 Task: Add Primal Kitchen Vanilla Matcha Collagen Keto Latte to the cart.
Action: Mouse moved to (228, 117)
Screenshot: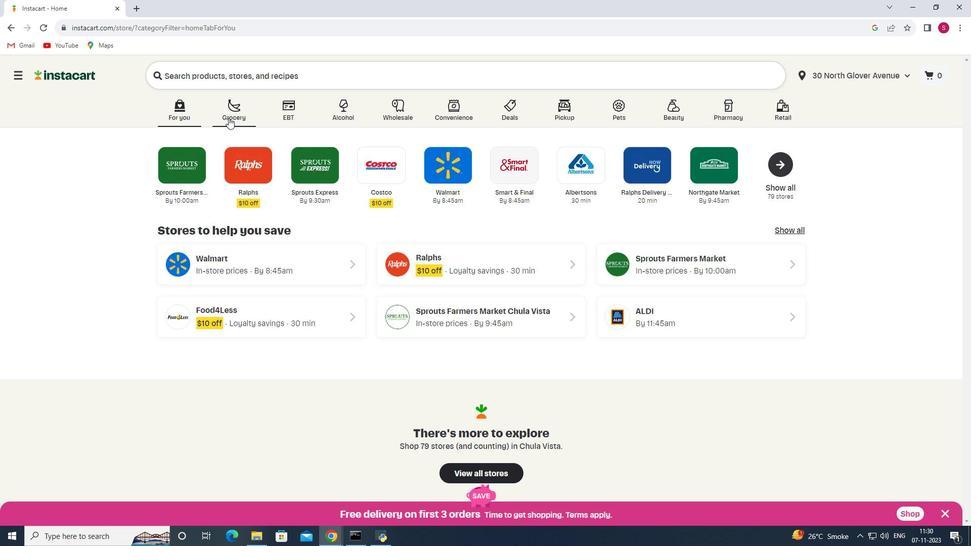 
Action: Mouse pressed left at (228, 117)
Screenshot: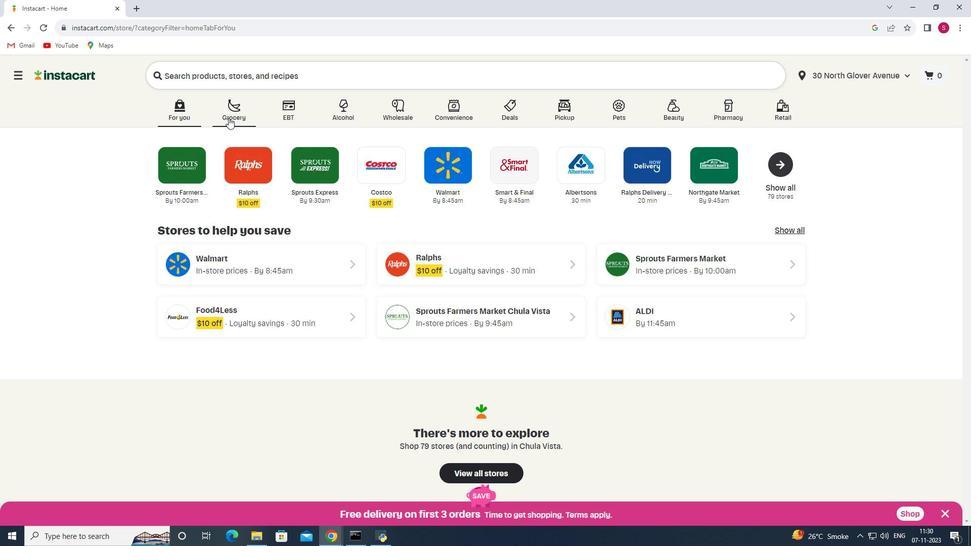 
Action: Mouse moved to (239, 286)
Screenshot: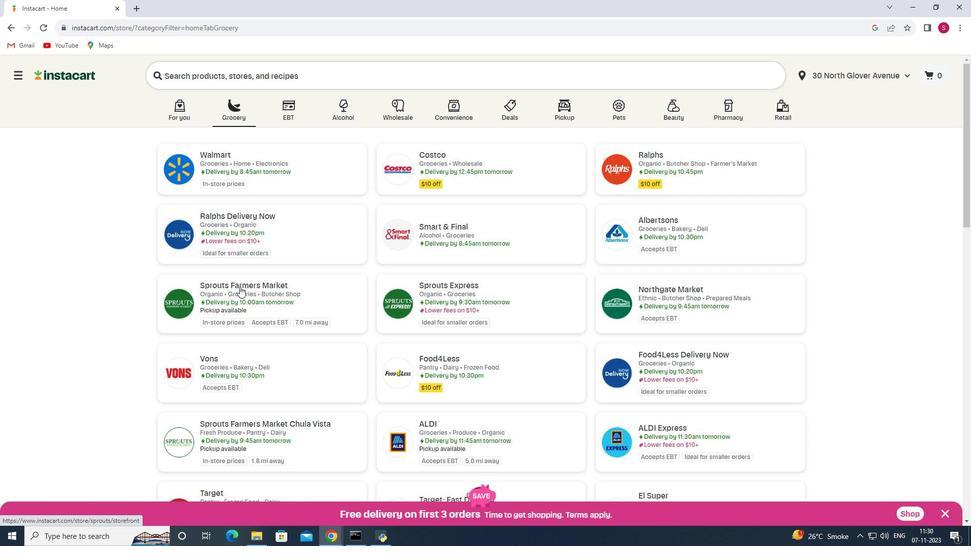 
Action: Mouse pressed left at (239, 286)
Screenshot: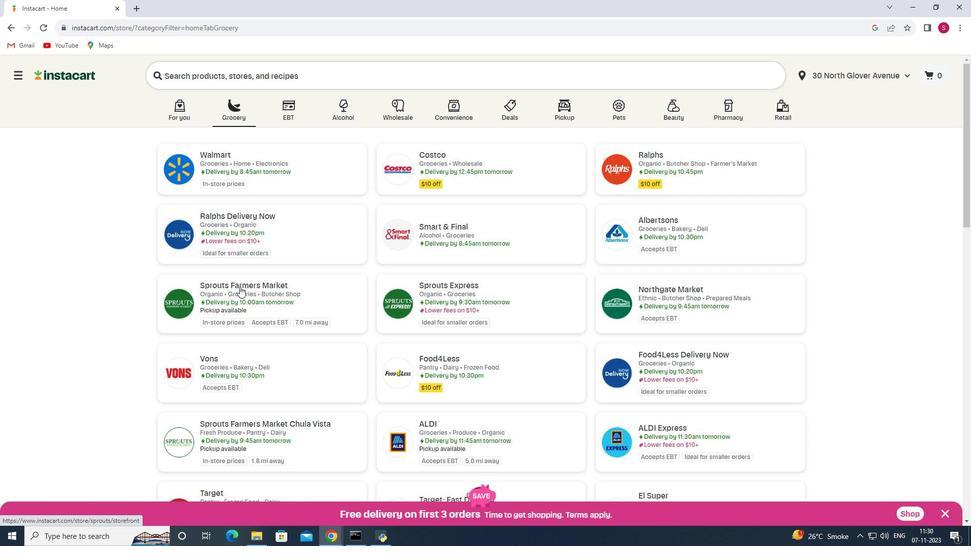
Action: Mouse moved to (71, 288)
Screenshot: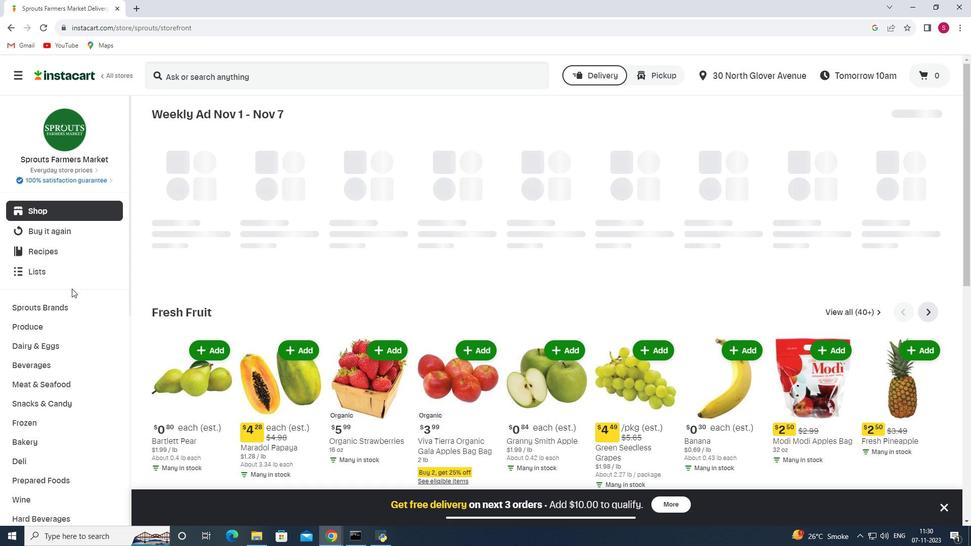
Action: Mouse scrolled (71, 288) with delta (0, 0)
Screenshot: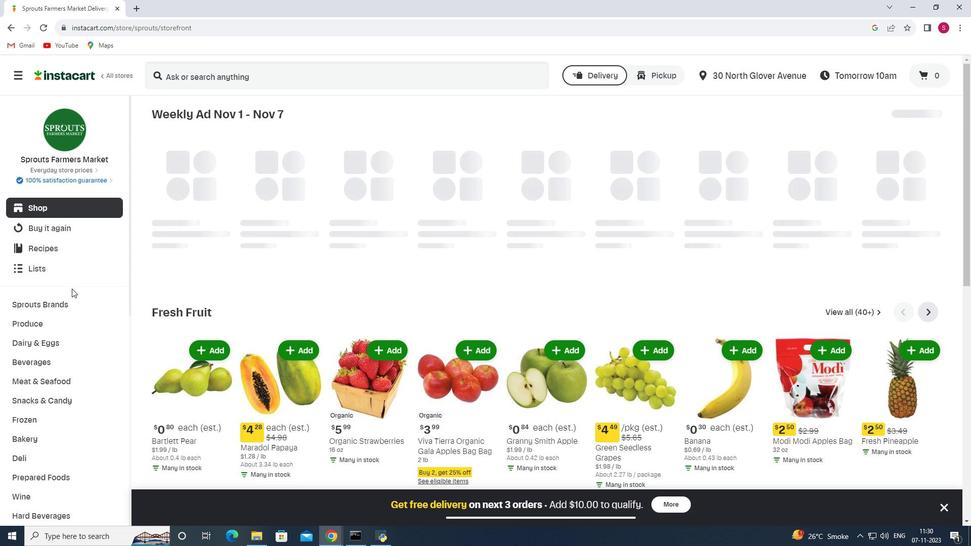 
Action: Mouse scrolled (71, 288) with delta (0, 0)
Screenshot: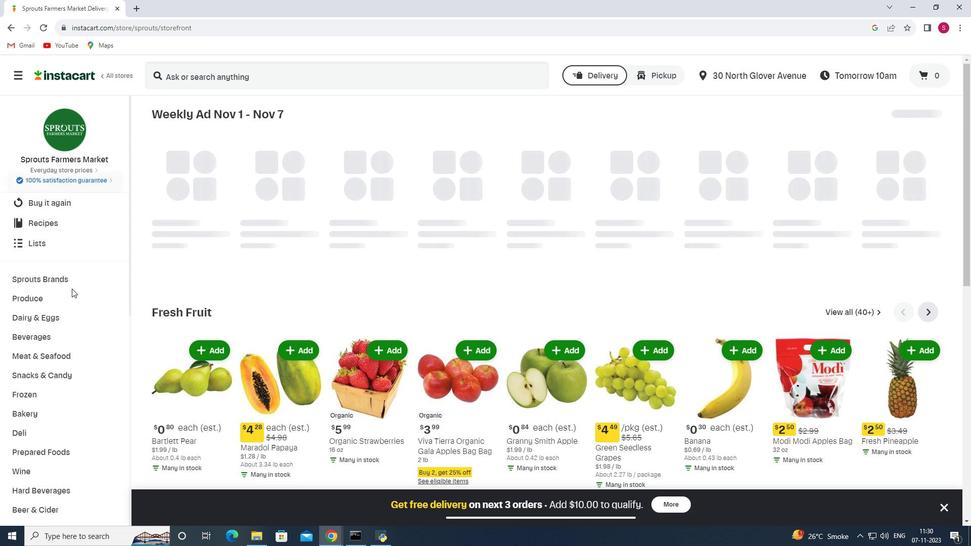 
Action: Mouse scrolled (71, 288) with delta (0, 0)
Screenshot: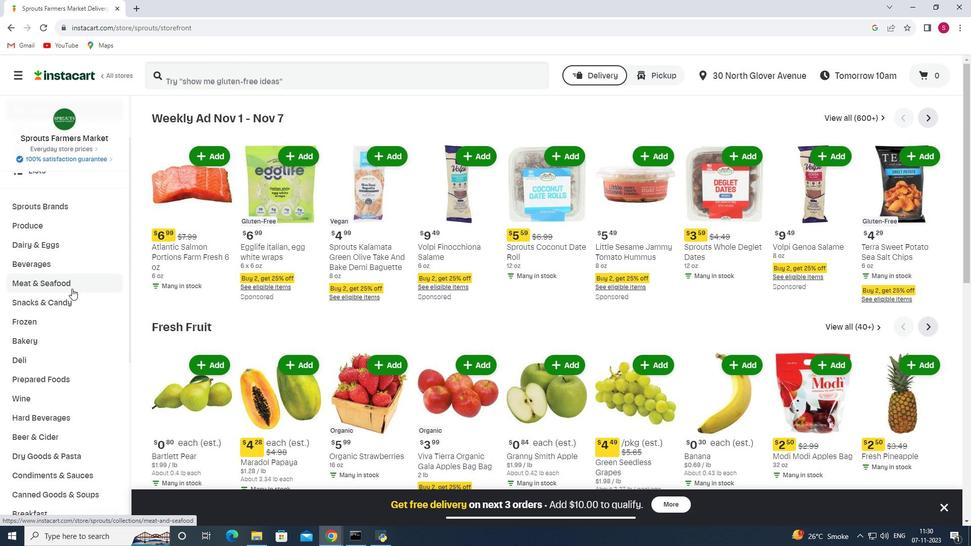 
Action: Mouse scrolled (71, 288) with delta (0, 0)
Screenshot: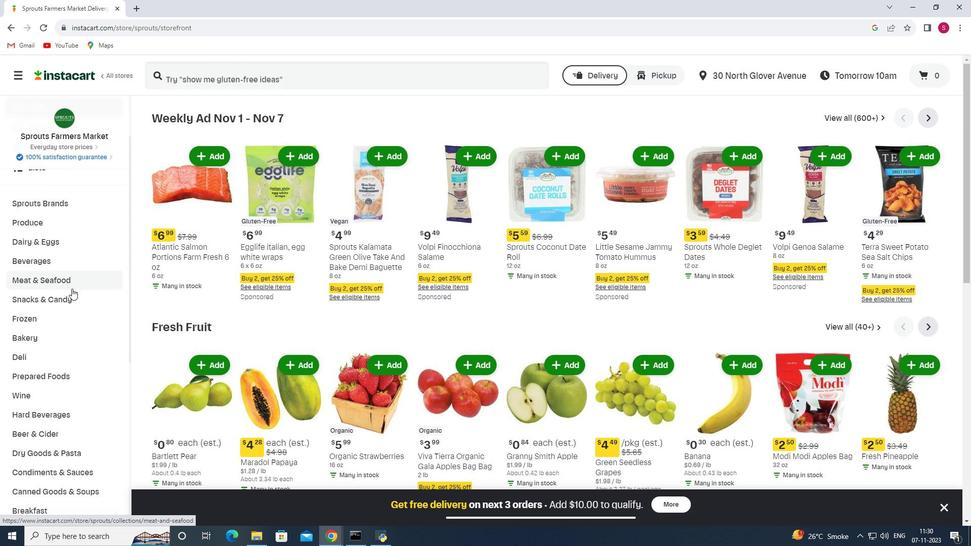 
Action: Mouse scrolled (71, 288) with delta (0, 0)
Screenshot: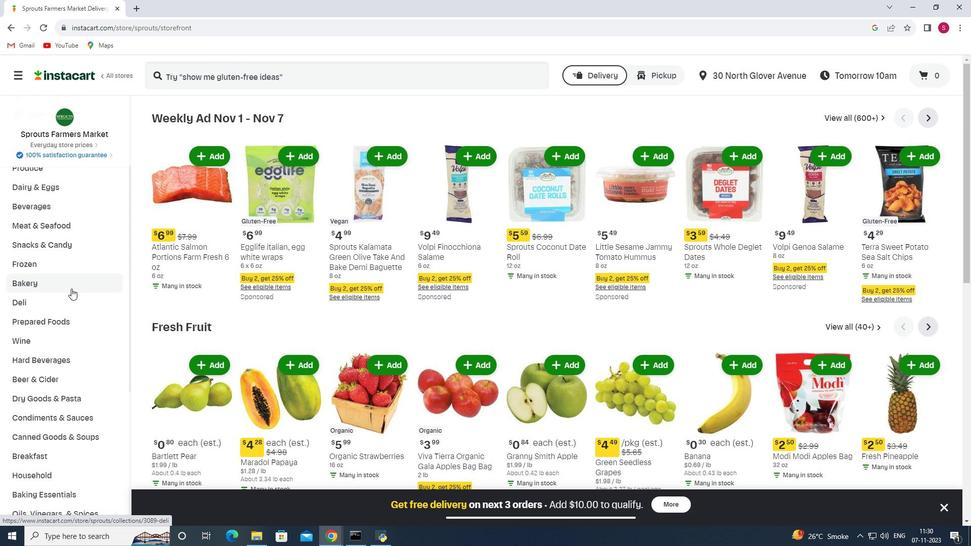 
Action: Mouse moved to (64, 297)
Screenshot: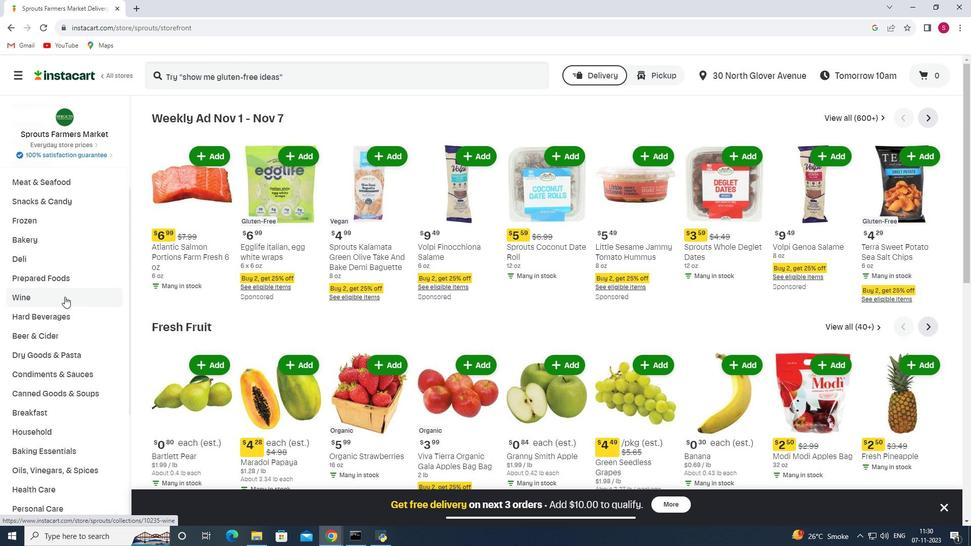 
Action: Mouse scrolled (64, 296) with delta (0, 0)
Screenshot: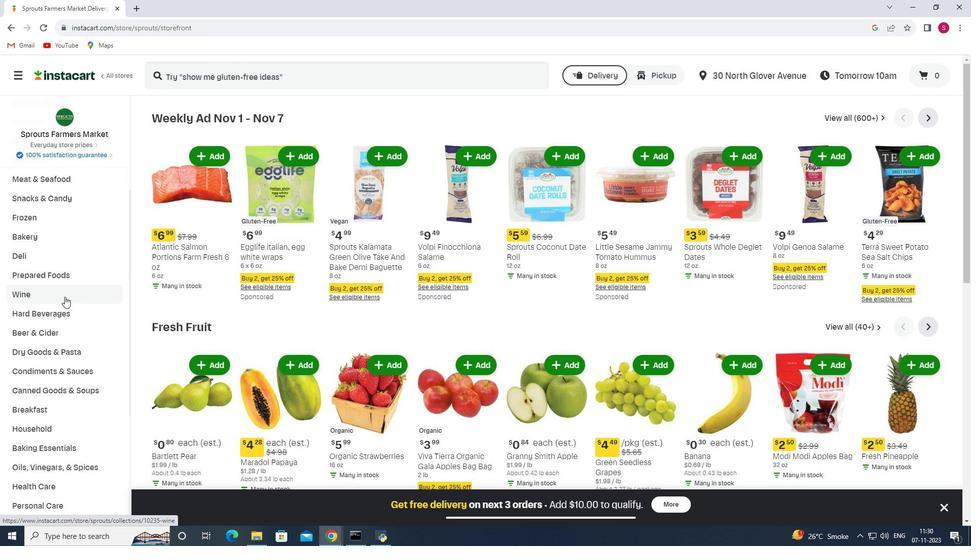 
Action: Mouse scrolled (64, 296) with delta (0, 0)
Screenshot: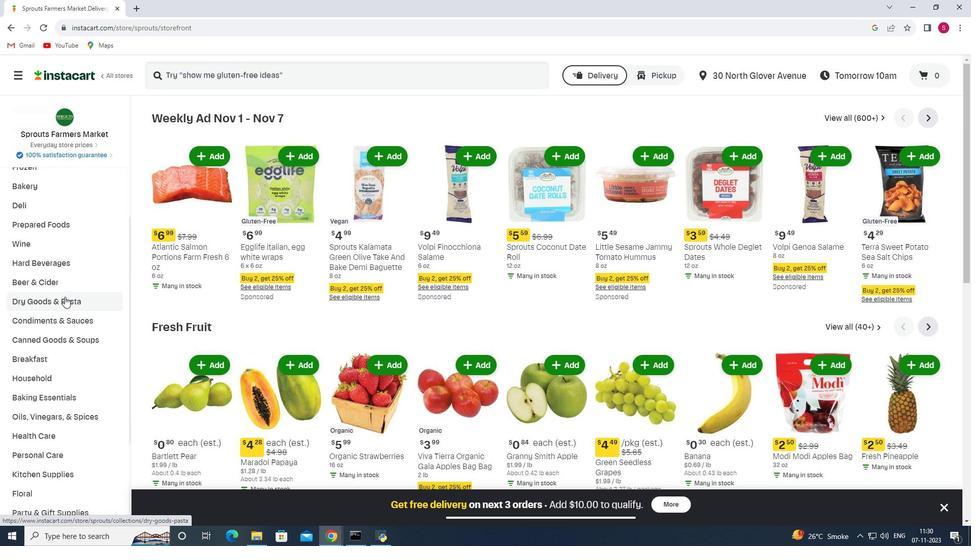 
Action: Mouse moved to (64, 305)
Screenshot: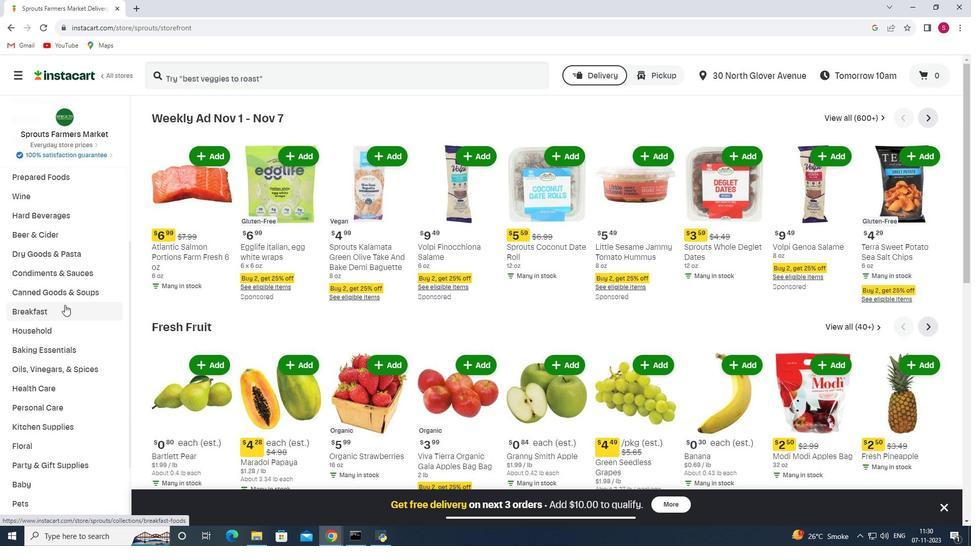 
Action: Mouse scrolled (64, 304) with delta (0, 0)
Screenshot: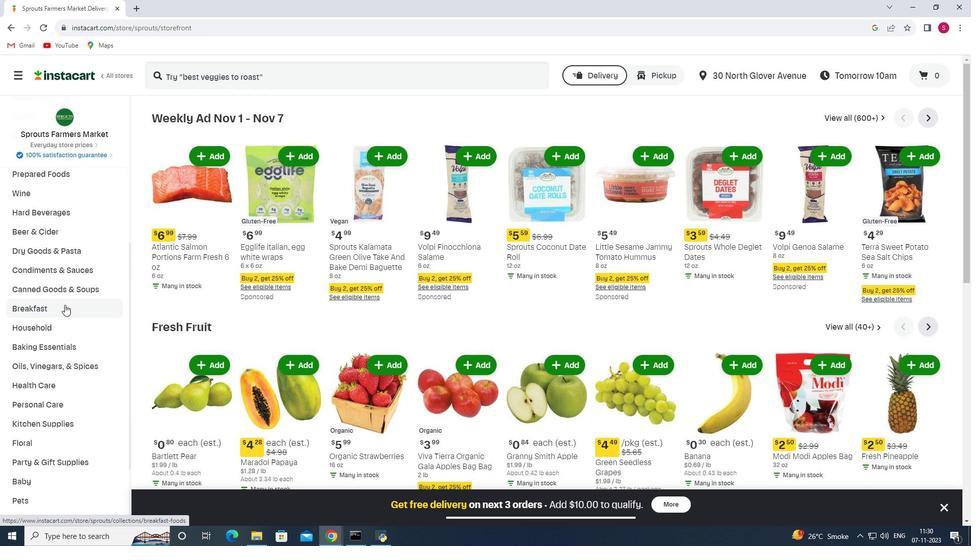 
Action: Mouse moved to (61, 334)
Screenshot: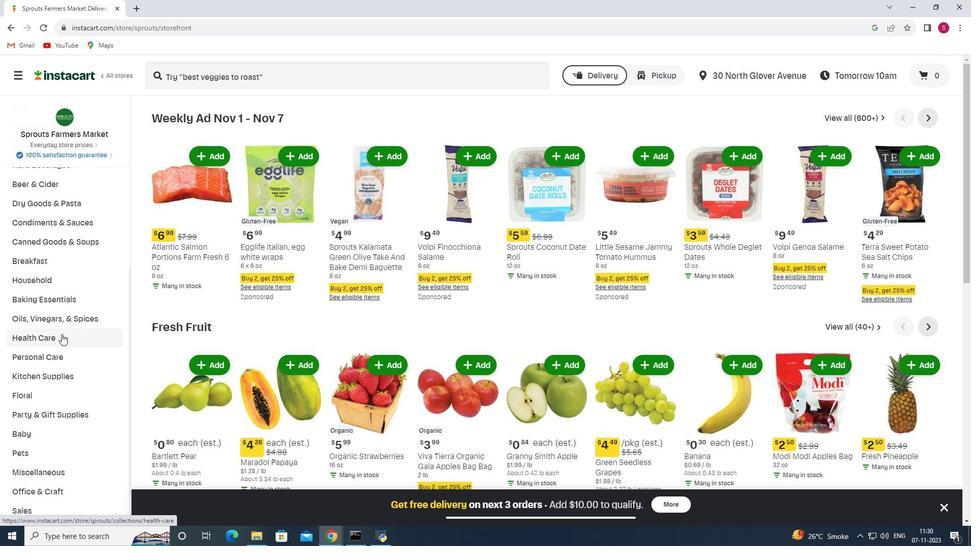 
Action: Mouse pressed left at (61, 334)
Screenshot: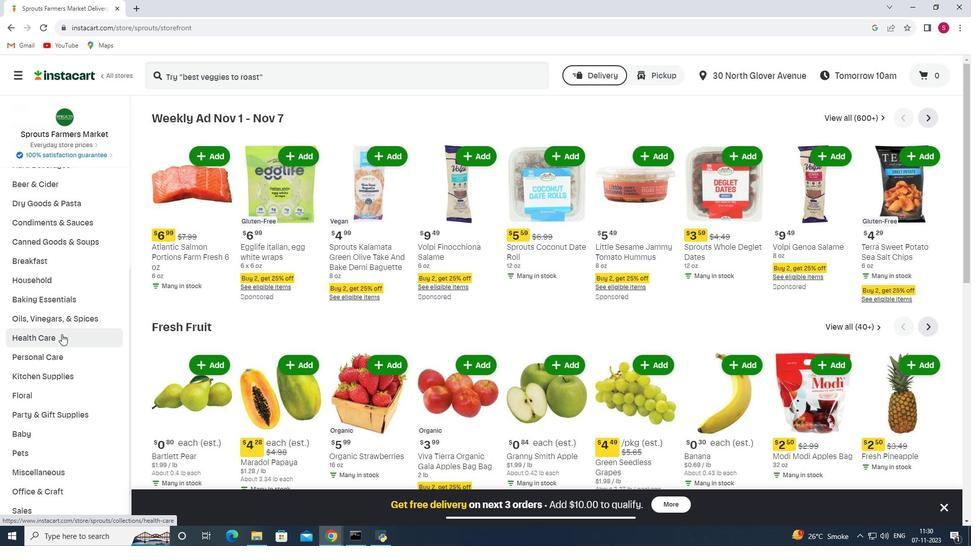 
Action: Mouse moved to (358, 140)
Screenshot: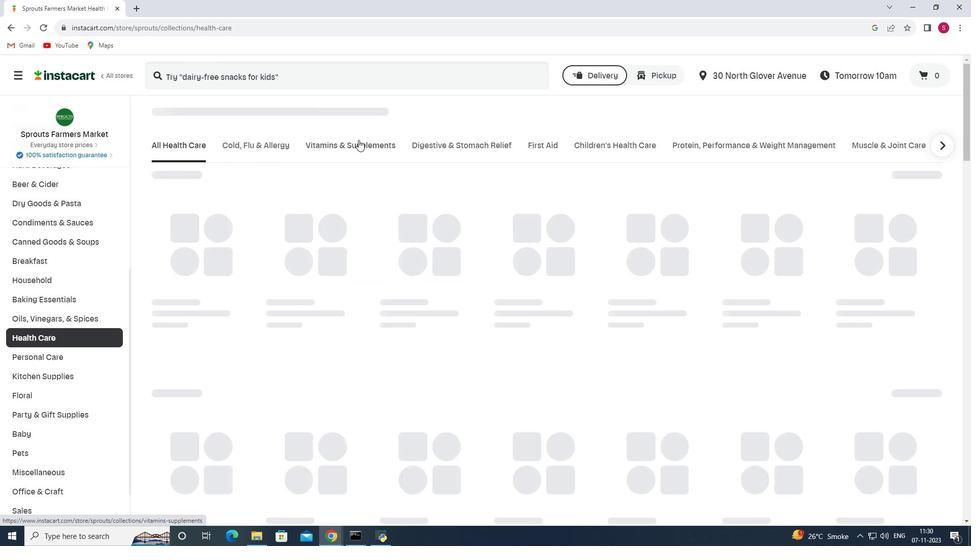 
Action: Mouse pressed left at (358, 140)
Screenshot: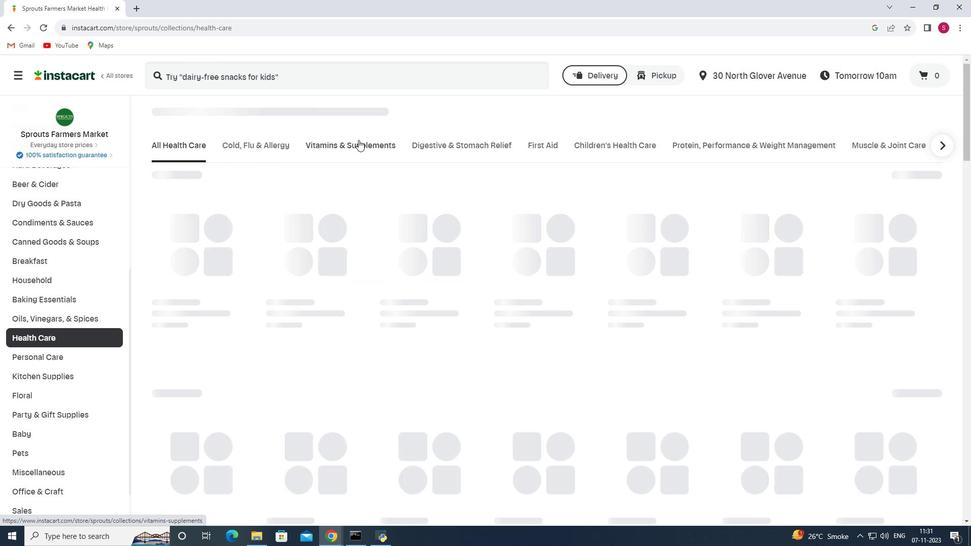 
Action: Mouse moved to (394, 180)
Screenshot: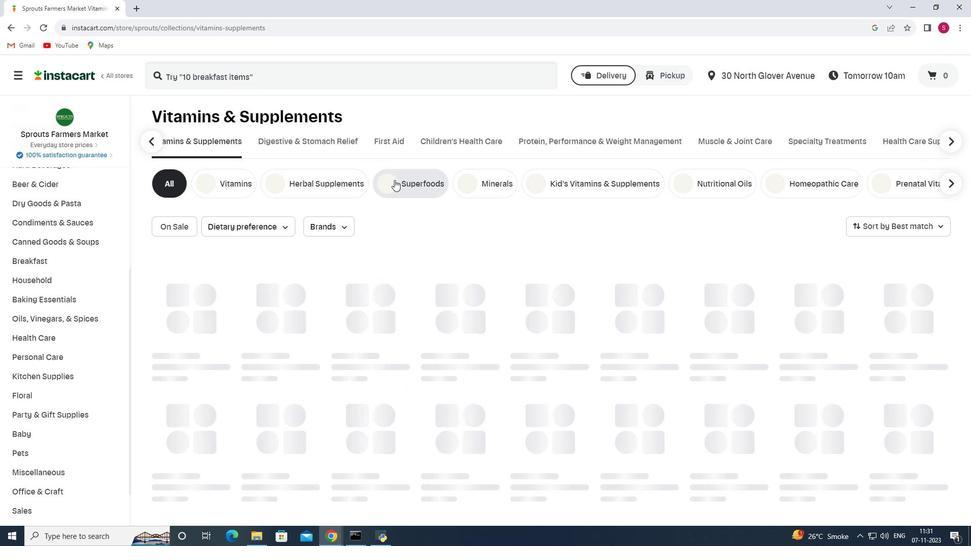 
Action: Mouse pressed left at (394, 180)
Screenshot: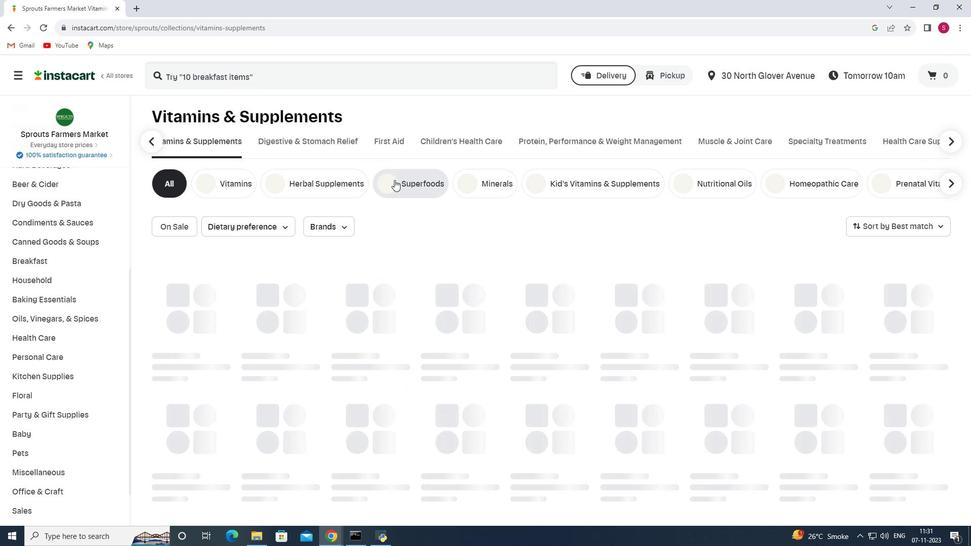 
Action: Mouse moved to (293, 77)
Screenshot: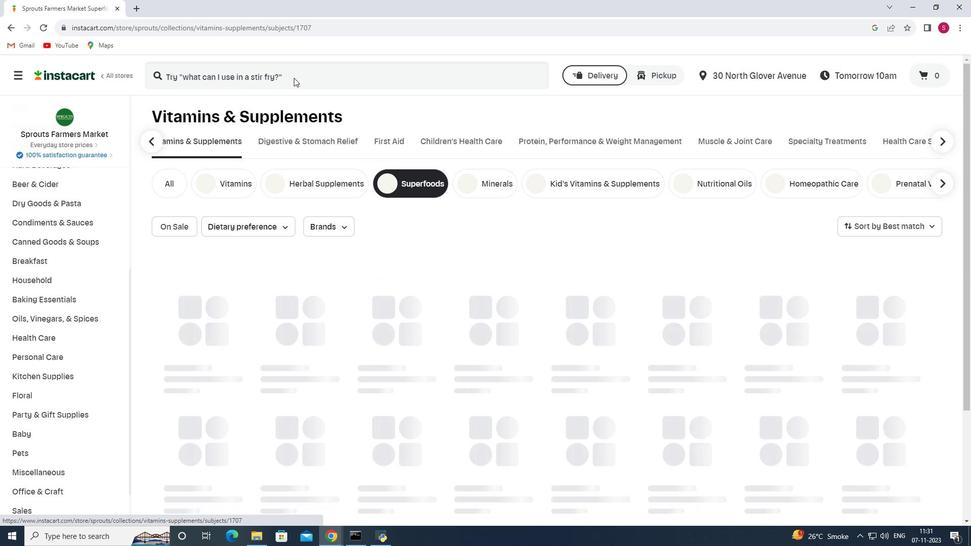 
Action: Mouse pressed left at (293, 77)
Screenshot: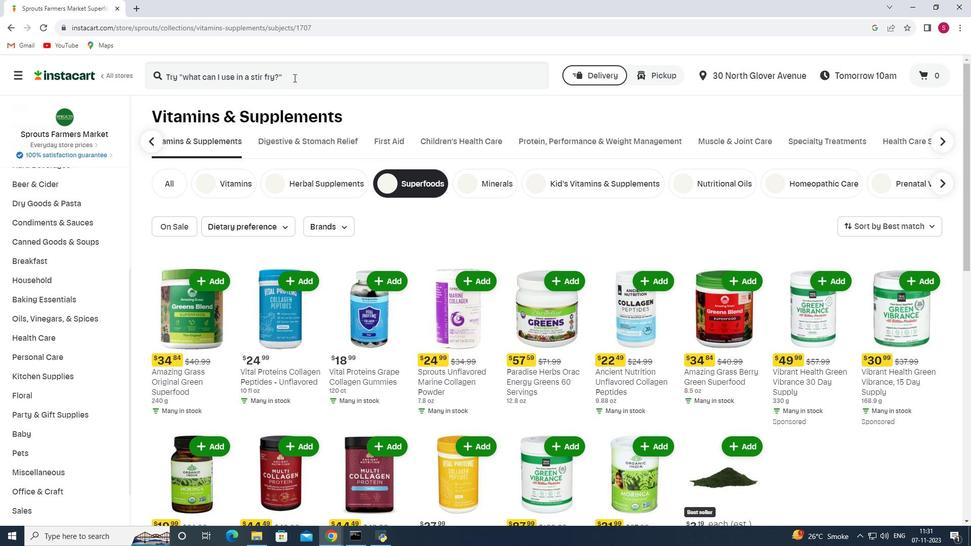 
Action: Key pressed <Key.shift_r>Primal<Key.space><Key.shift_r>Kitchen<Key.space><Key.shift>Vanilla<Key.space><Key.shift_r>Matcha<Key.space><Key.shift>Collagen<Key.space><Key.shift>Keto<Key.space><Key.shift>Latte<Key.enter>
Screenshot: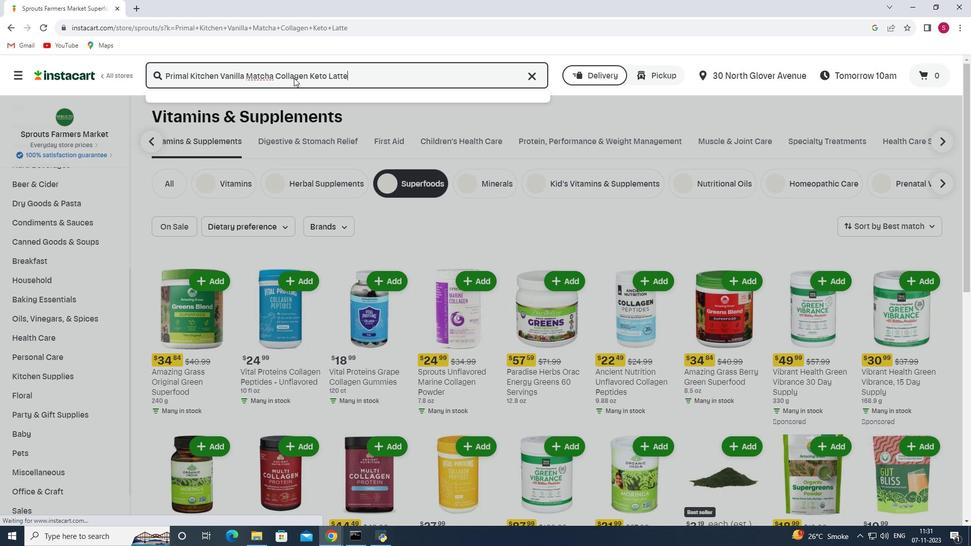 
Action: Mouse moved to (421, 159)
Screenshot: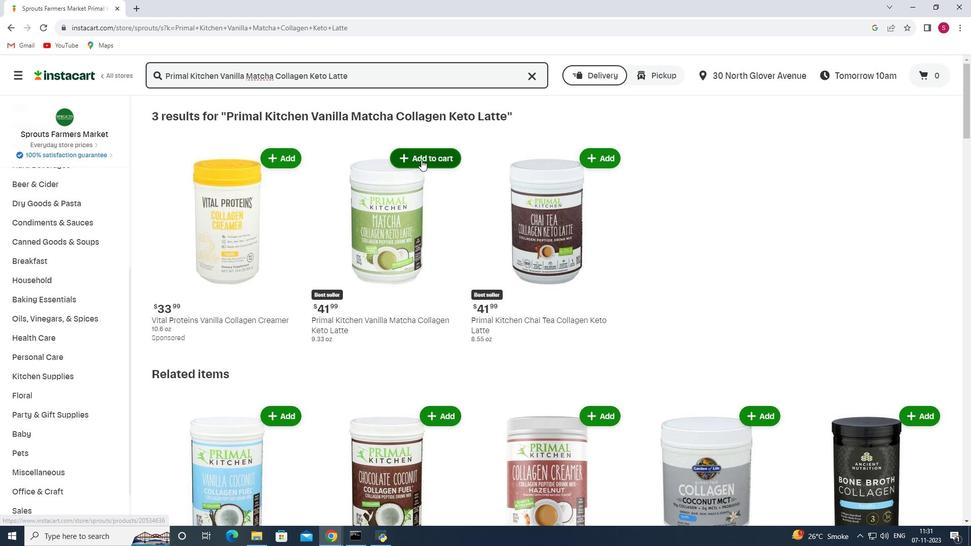 
Action: Mouse pressed left at (421, 159)
Screenshot: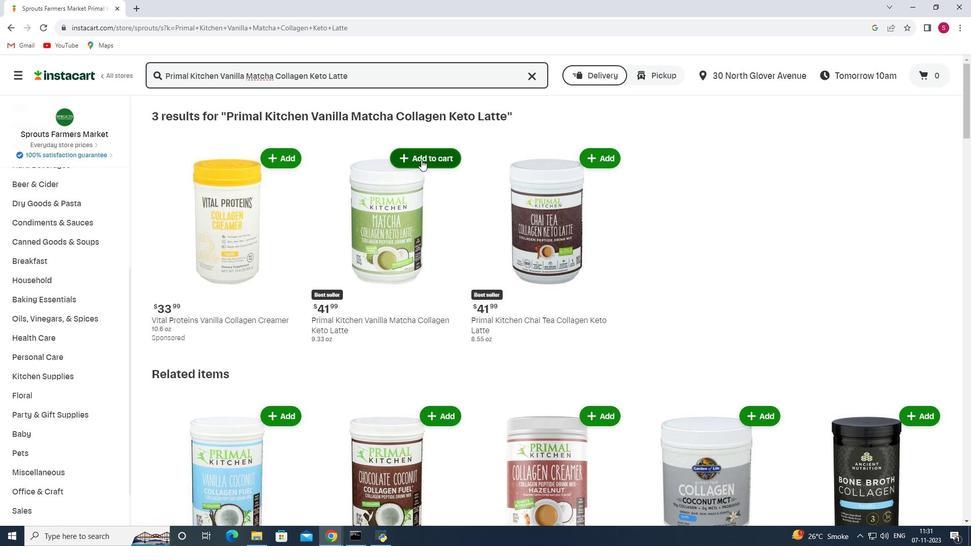 
Action: Mouse moved to (412, 218)
Screenshot: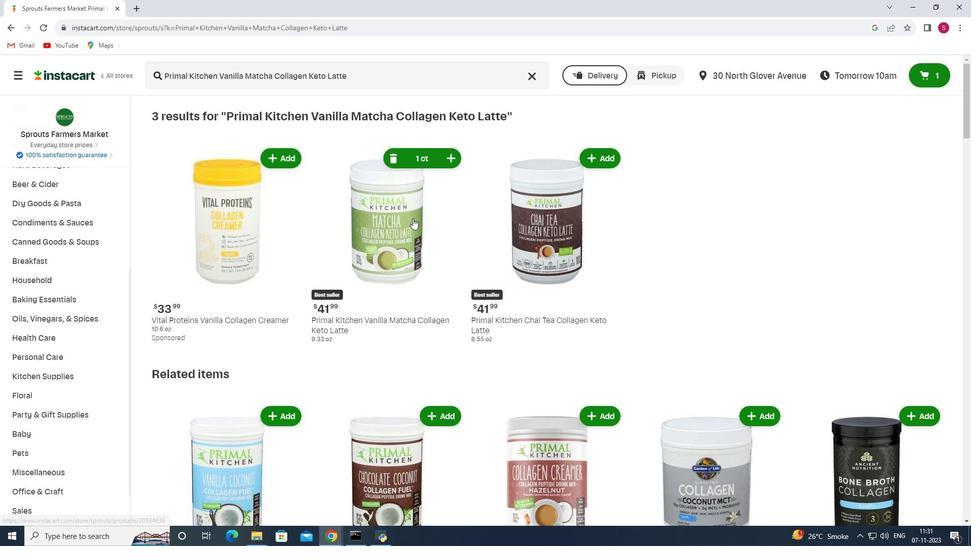 
